 Task: Change the "Chapter offset in ms" for "VDR recordings" to 2.
Action: Mouse moved to (113, 14)
Screenshot: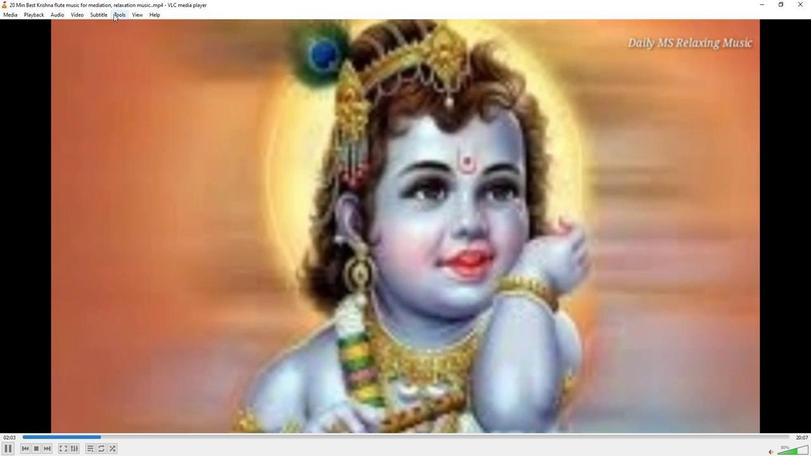 
Action: Mouse pressed left at (113, 14)
Screenshot: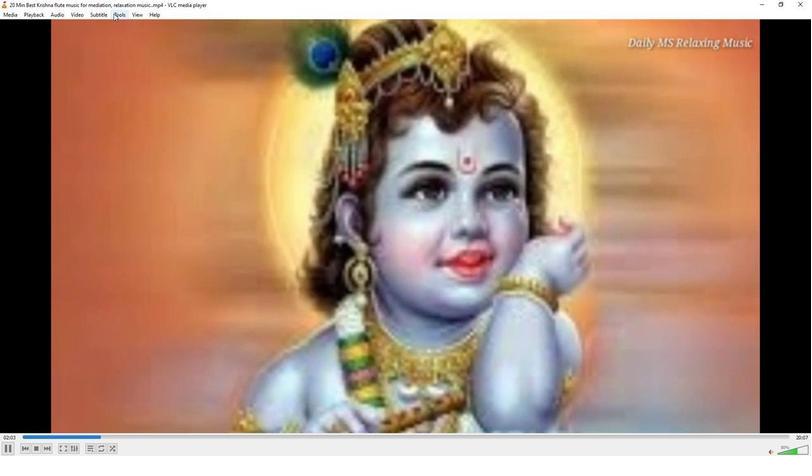 
Action: Mouse moved to (119, 114)
Screenshot: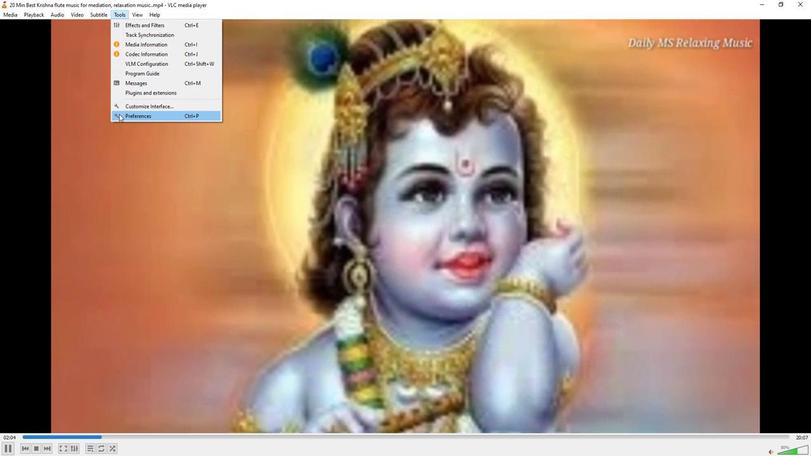
Action: Mouse pressed left at (119, 114)
Screenshot: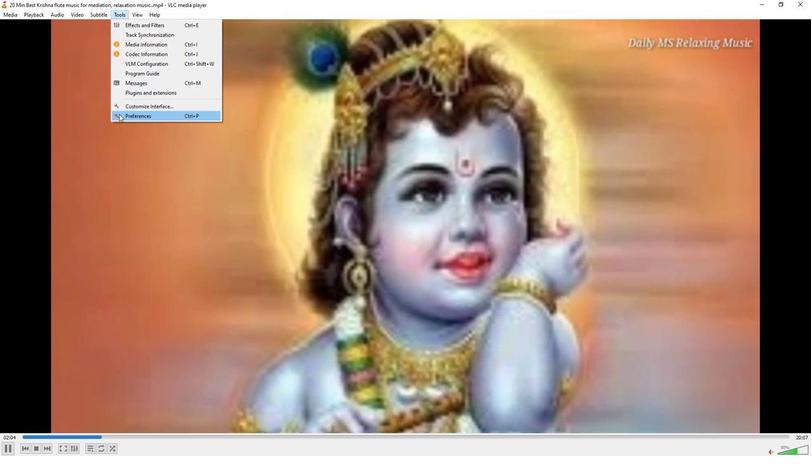 
Action: Mouse moved to (265, 372)
Screenshot: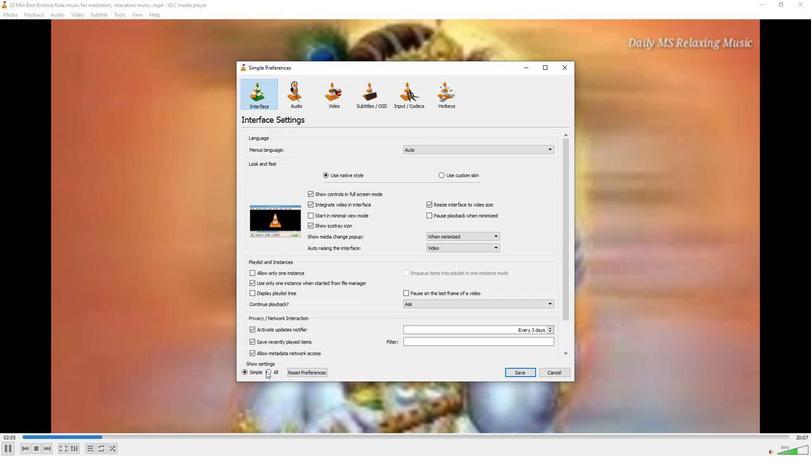 
Action: Mouse pressed left at (265, 372)
Screenshot: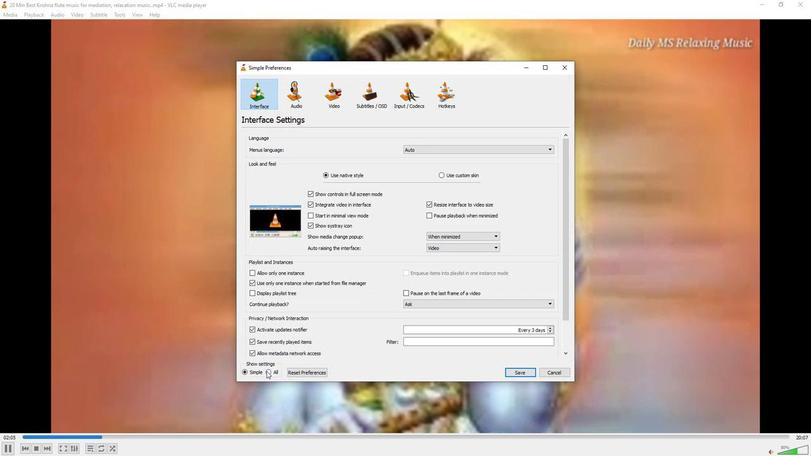 
Action: Mouse moved to (256, 229)
Screenshot: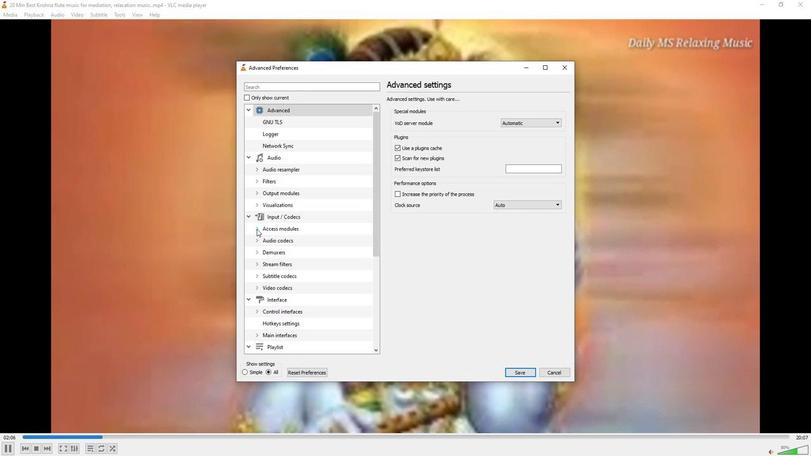 
Action: Mouse pressed left at (256, 229)
Screenshot: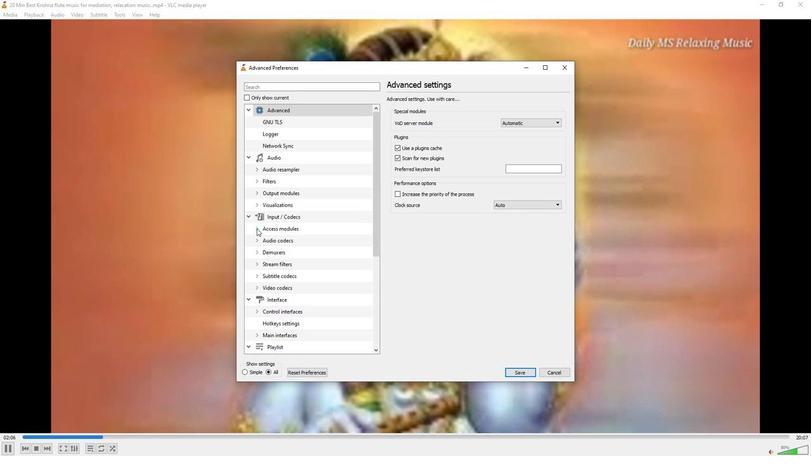 
Action: Mouse moved to (273, 271)
Screenshot: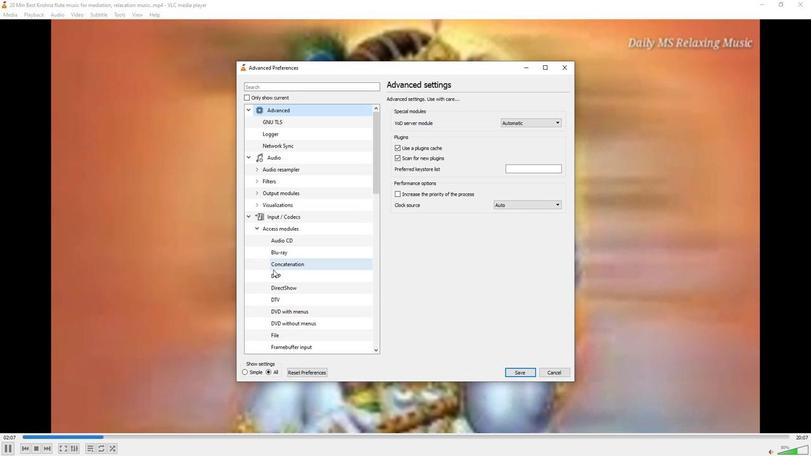 
Action: Mouse scrolled (273, 270) with delta (0, 0)
Screenshot: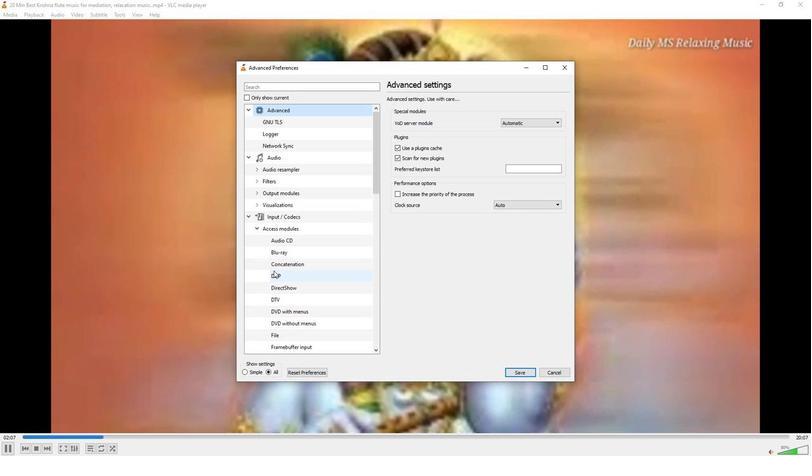 
Action: Mouse scrolled (273, 270) with delta (0, 0)
Screenshot: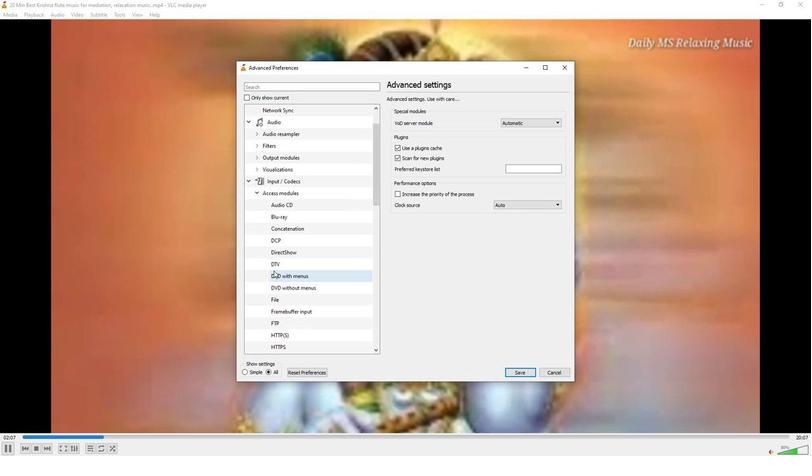 
Action: Mouse scrolled (273, 270) with delta (0, 0)
Screenshot: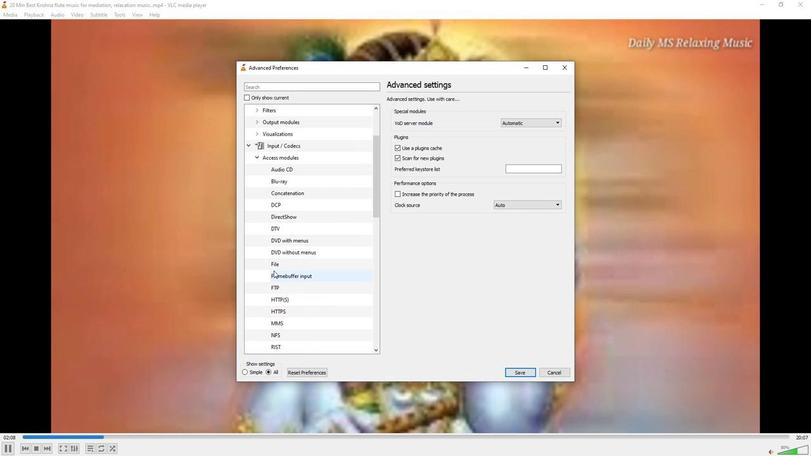 
Action: Mouse moved to (273, 274)
Screenshot: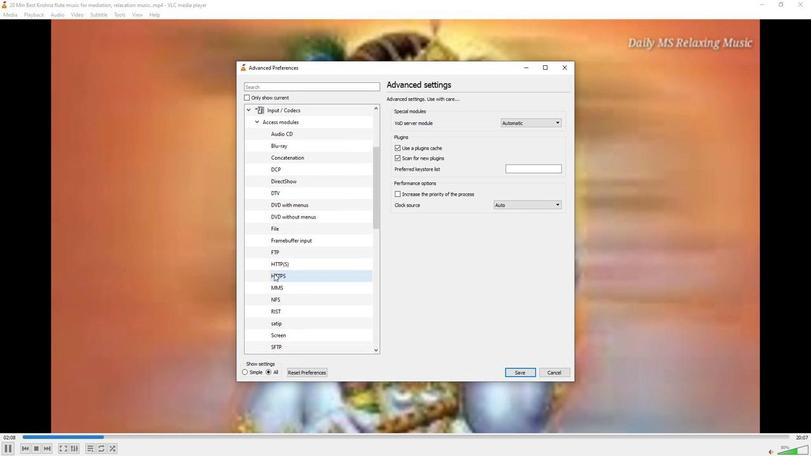 
Action: Mouse scrolled (273, 273) with delta (0, 0)
Screenshot: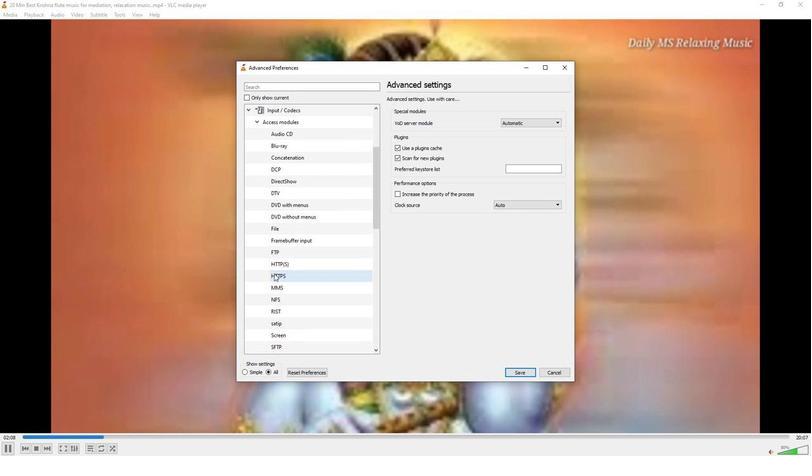 
Action: Mouse moved to (273, 275)
Screenshot: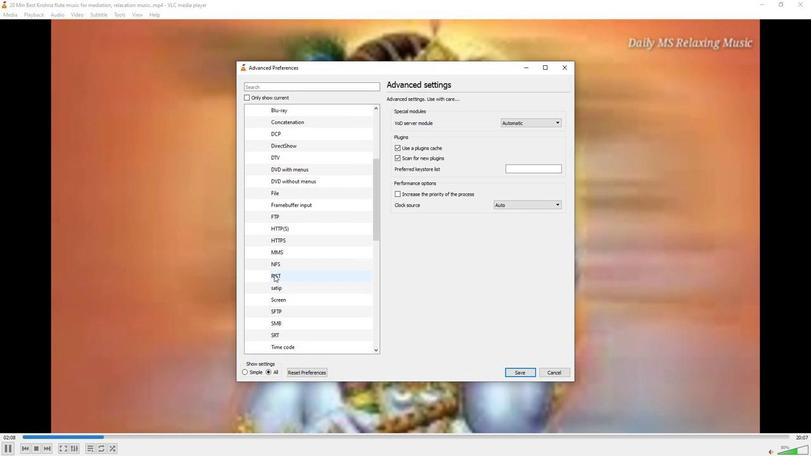 
Action: Mouse scrolled (273, 275) with delta (0, 0)
Screenshot: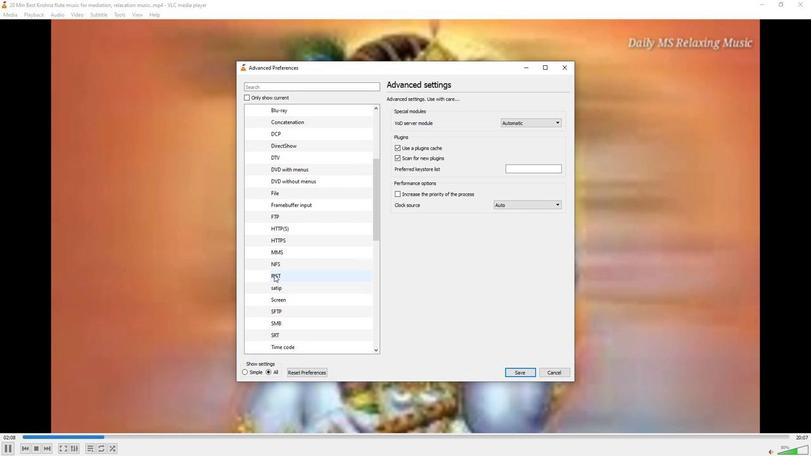 
Action: Mouse moved to (273, 278)
Screenshot: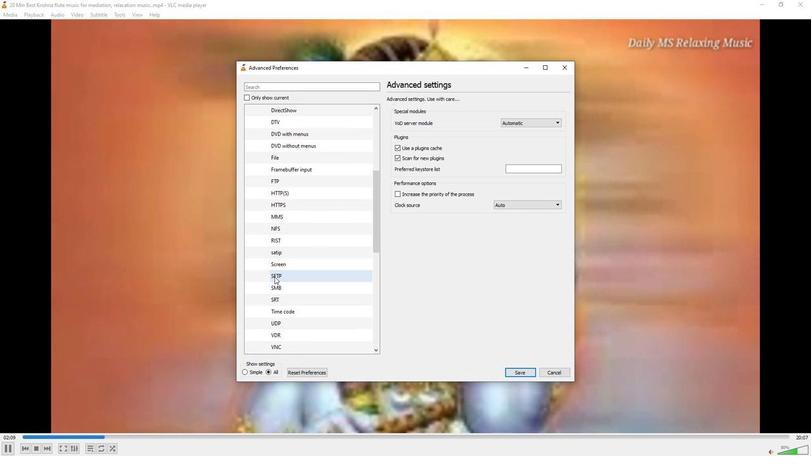 
Action: Mouse scrolled (273, 277) with delta (0, 0)
Screenshot: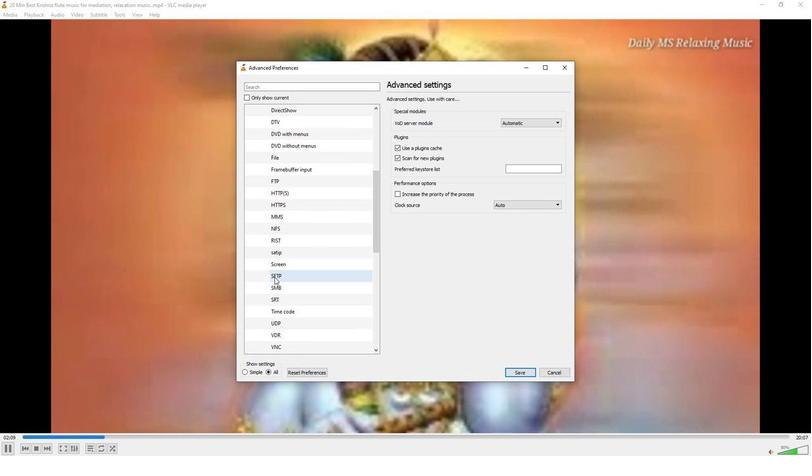 
Action: Mouse moved to (276, 299)
Screenshot: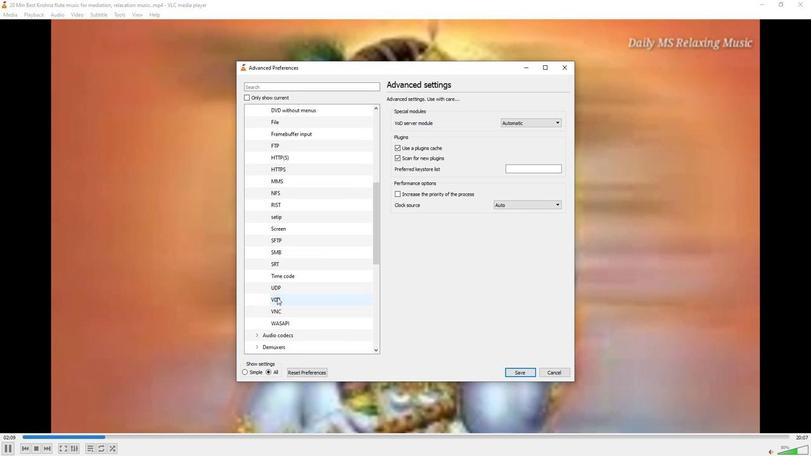 
Action: Mouse pressed left at (276, 299)
Screenshot: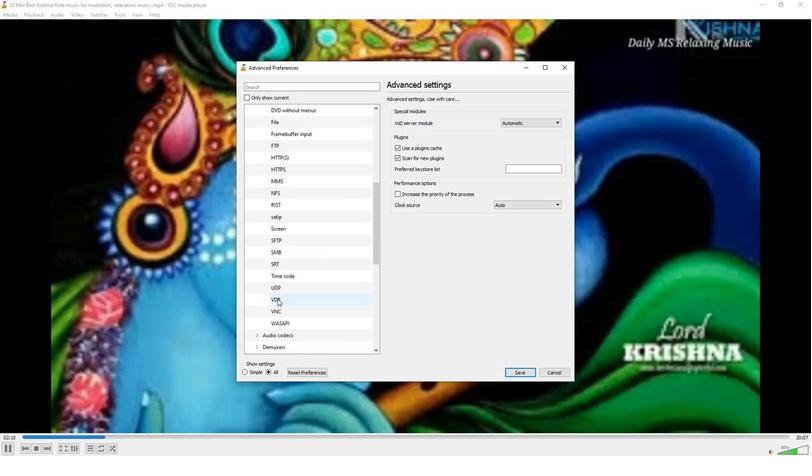 
Action: Mouse moved to (560, 111)
Screenshot: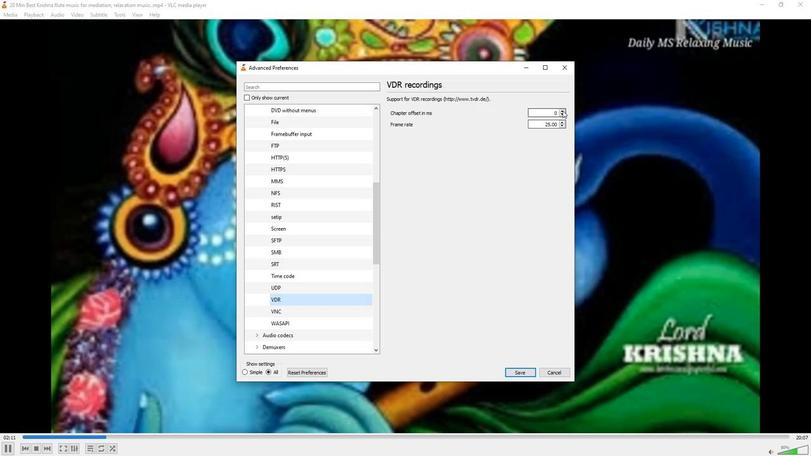 
Action: Mouse pressed left at (560, 111)
Screenshot: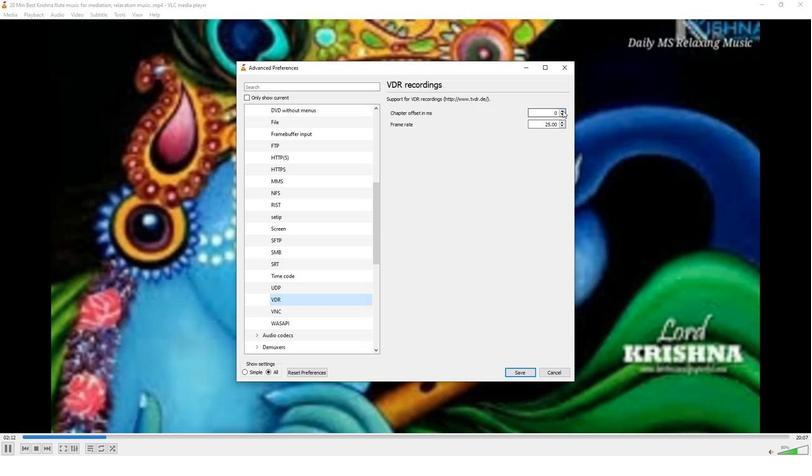
Action: Mouse pressed left at (560, 111)
Screenshot: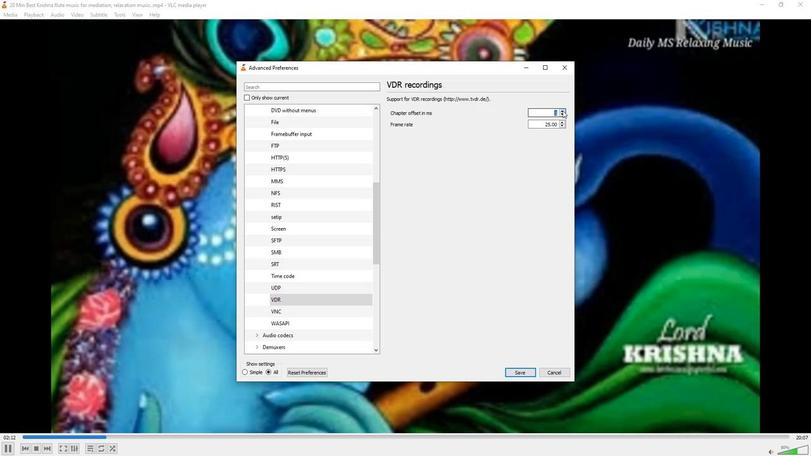 
Action: Mouse moved to (560, 107)
Screenshot: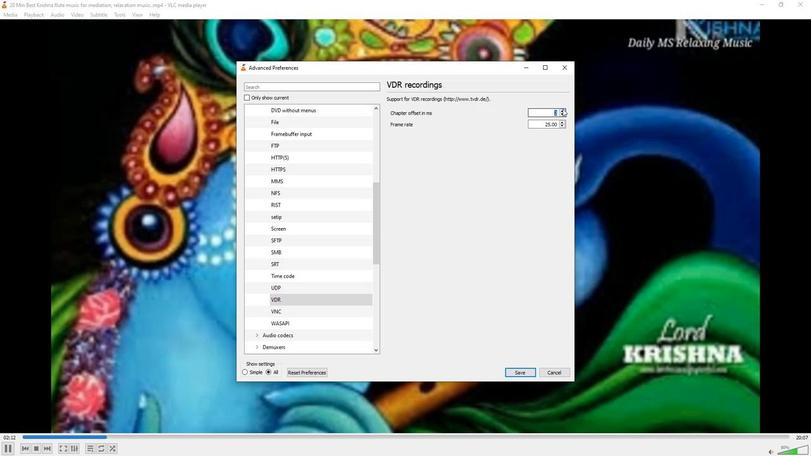 
Action: Mouse pressed left at (560, 107)
Screenshot: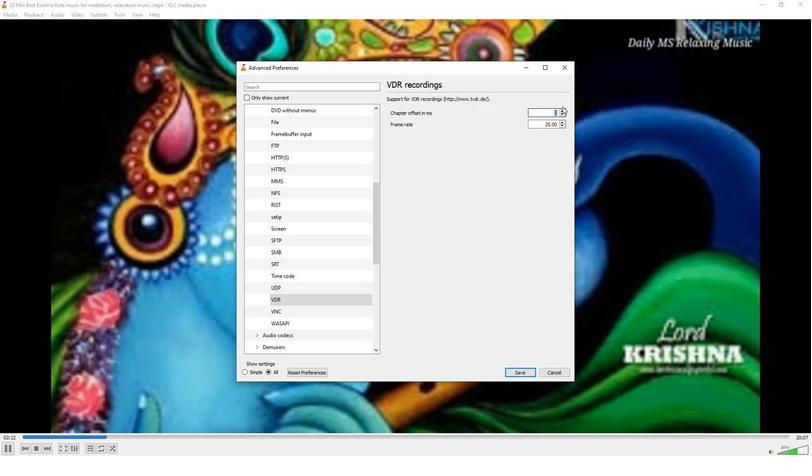 
